 Task: Move the task Implement multi-factor authentication for user login to the section Done in the project AcePlan and filter the tasks in the project by Due next week
Action: Mouse moved to (80, 309)
Screenshot: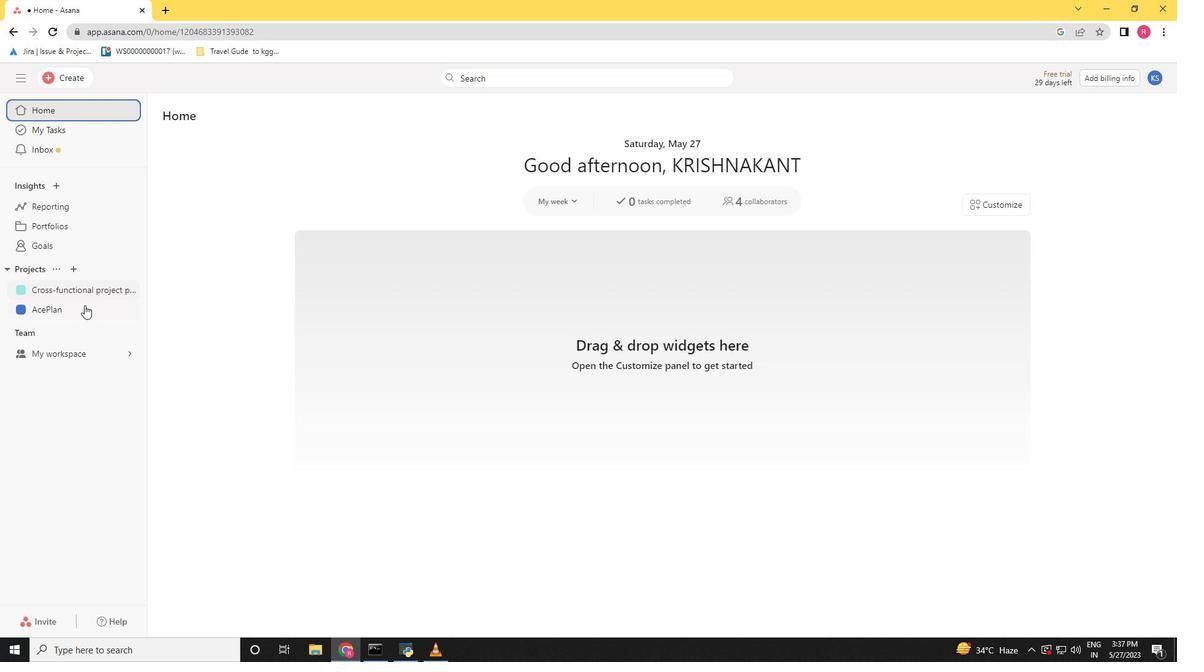 
Action: Mouse pressed left at (80, 309)
Screenshot: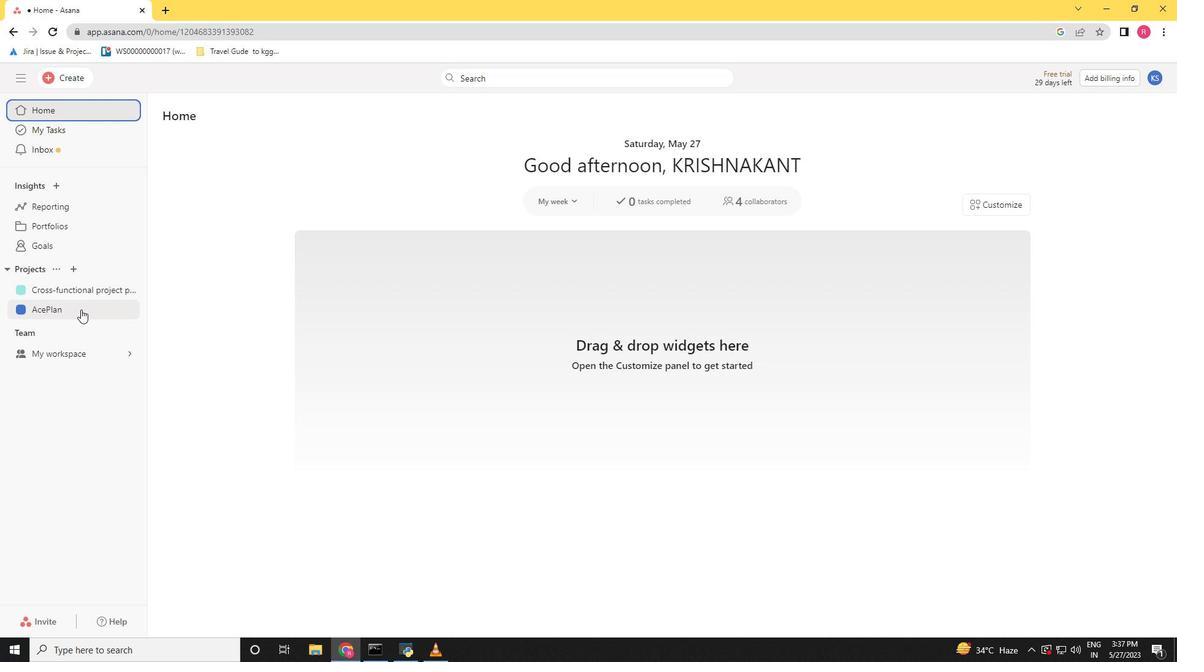 
Action: Mouse moved to (435, 246)
Screenshot: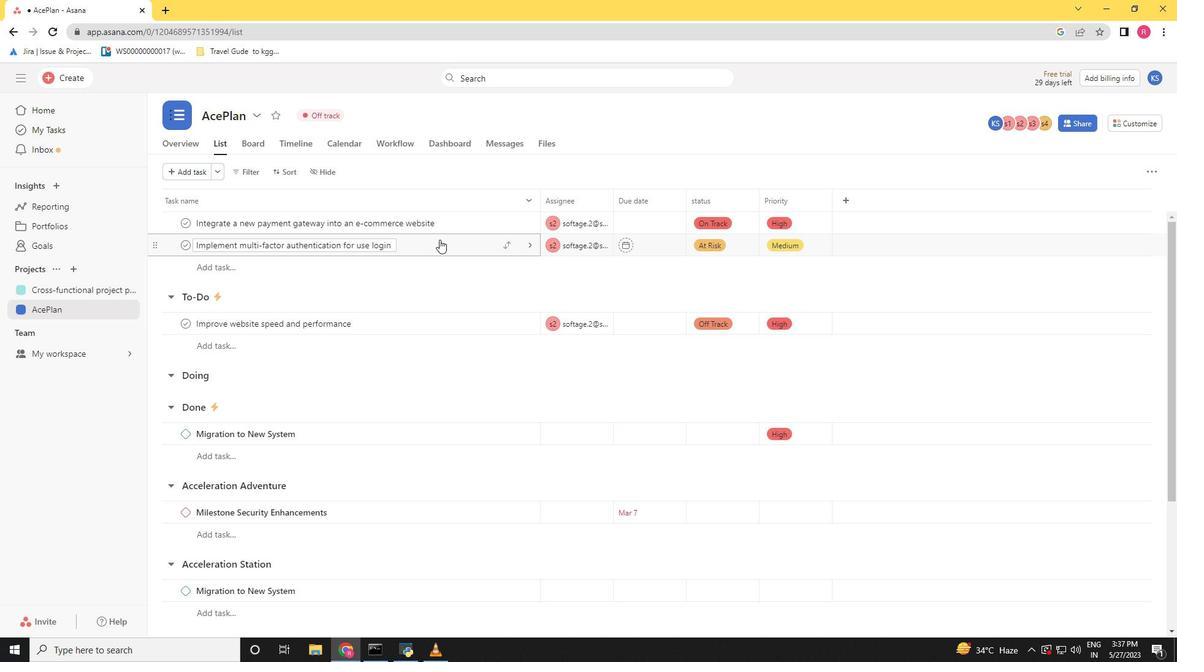 
Action: Mouse pressed left at (435, 246)
Screenshot: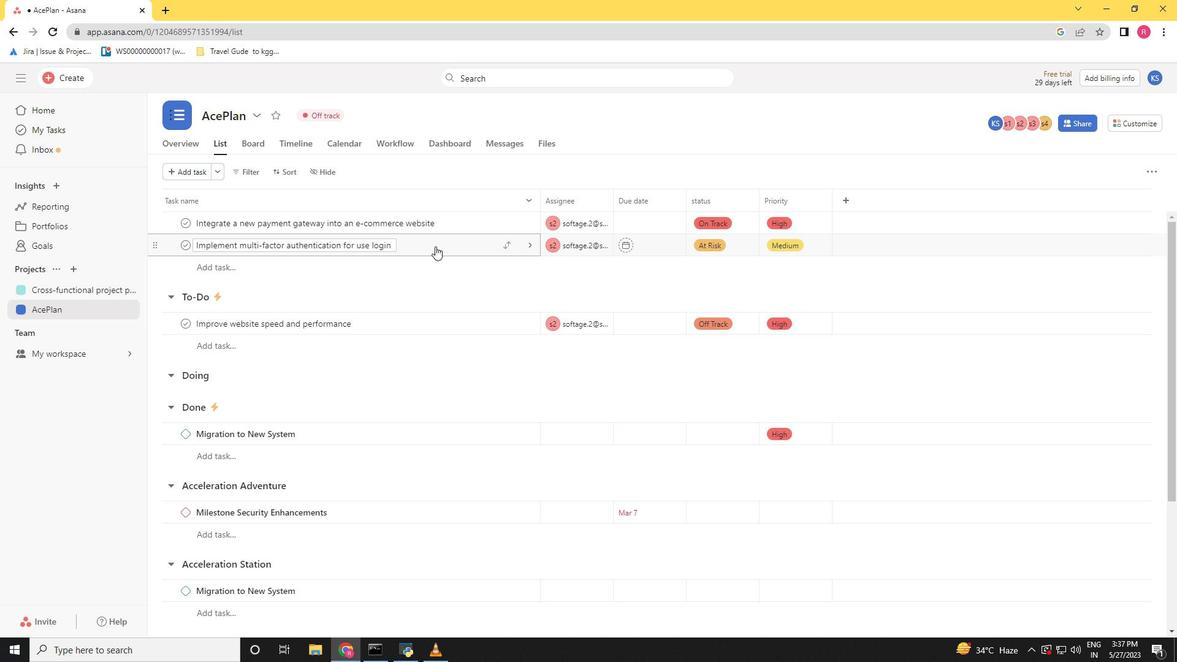
Action: Mouse moved to (394, 246)
Screenshot: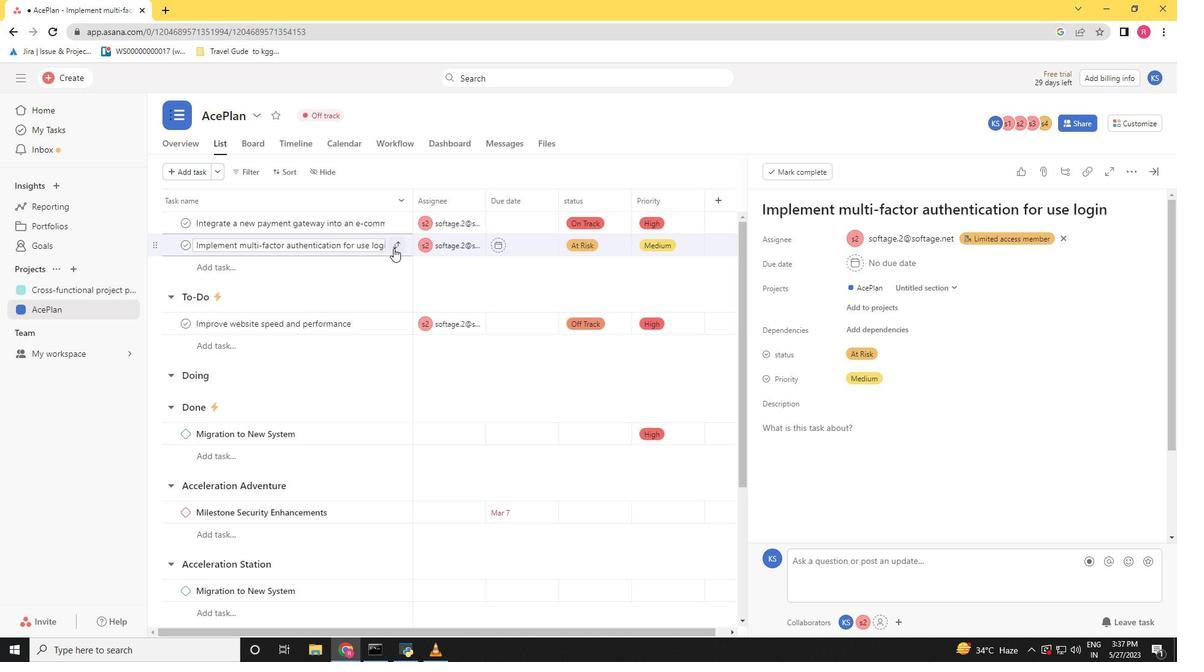 
Action: Mouse pressed left at (394, 246)
Screenshot: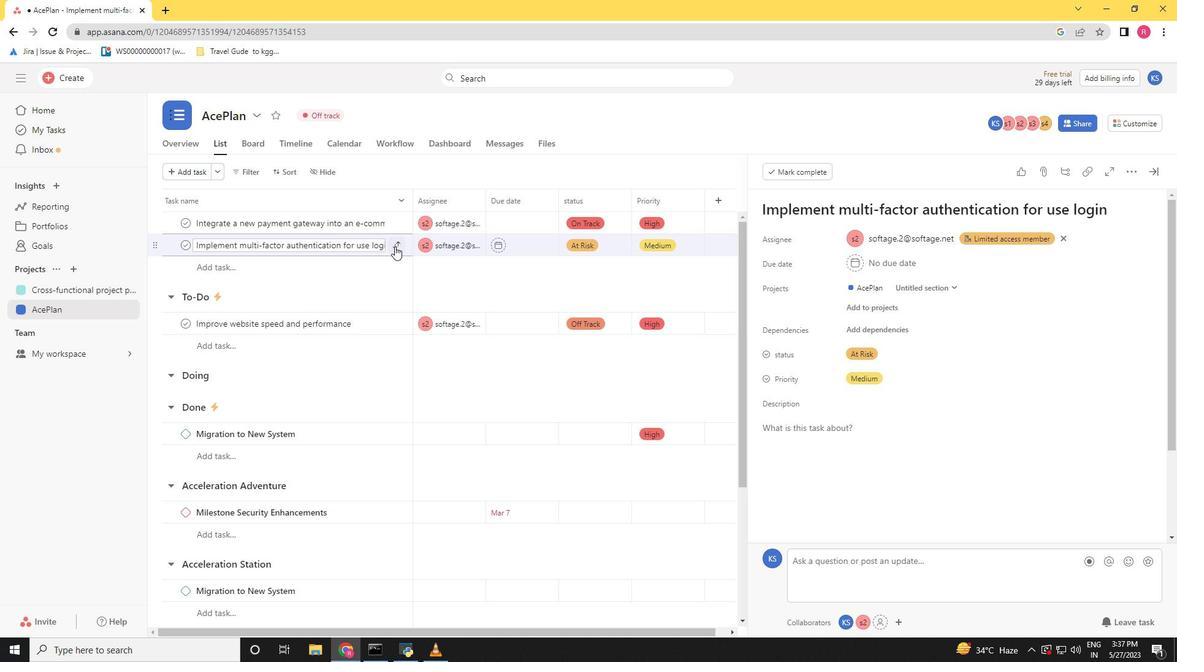 
Action: Mouse moved to (344, 351)
Screenshot: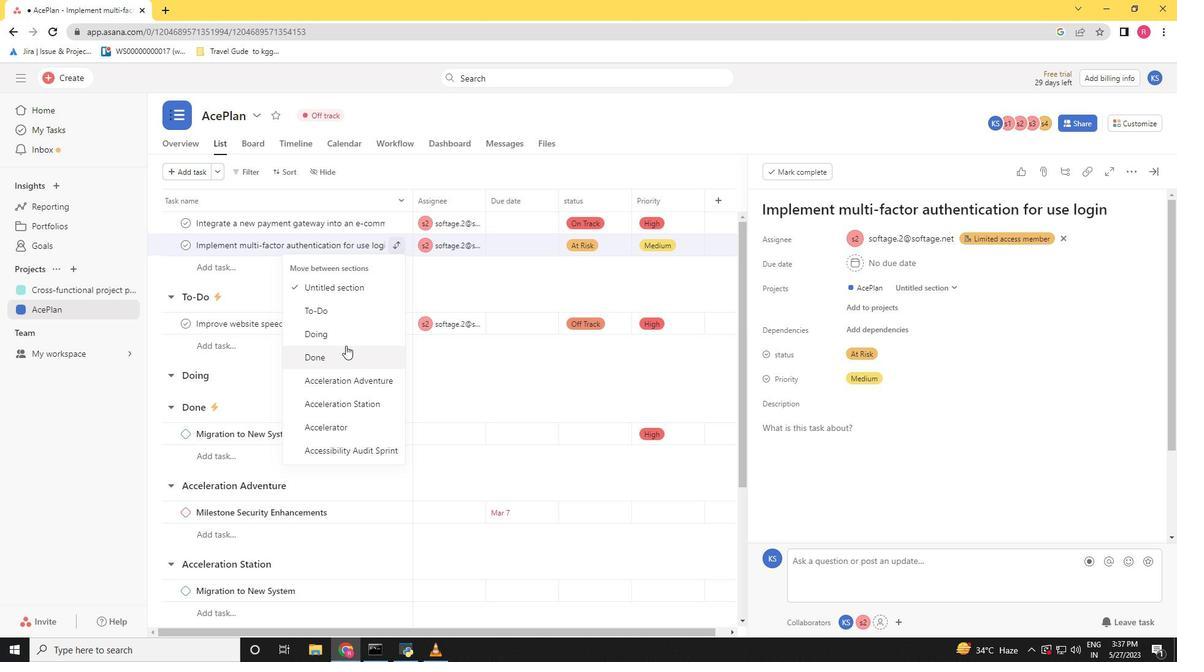 
Action: Mouse pressed left at (344, 351)
Screenshot: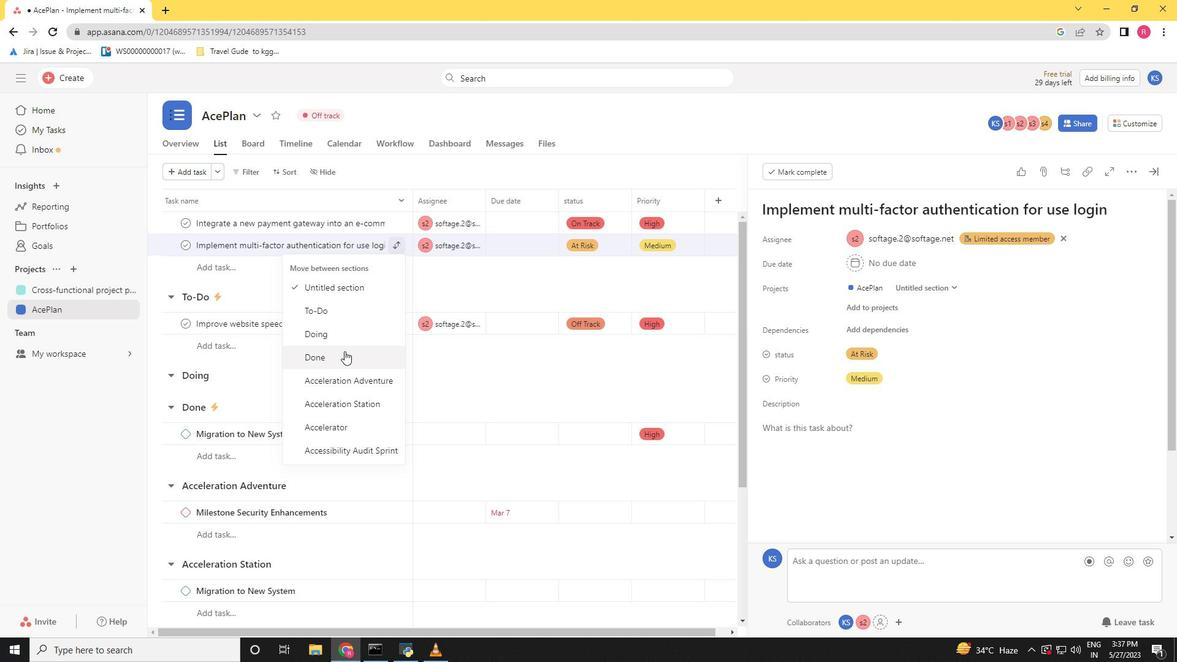 
Action: Mouse moved to (1157, 174)
Screenshot: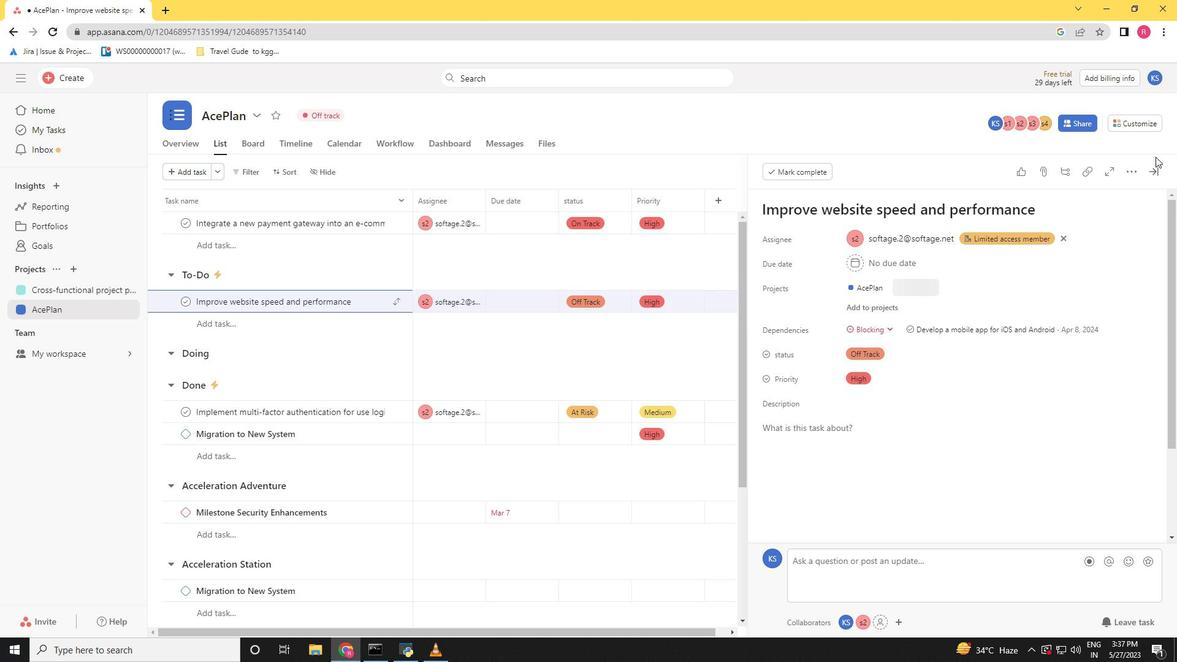 
Action: Mouse pressed left at (1157, 174)
Screenshot: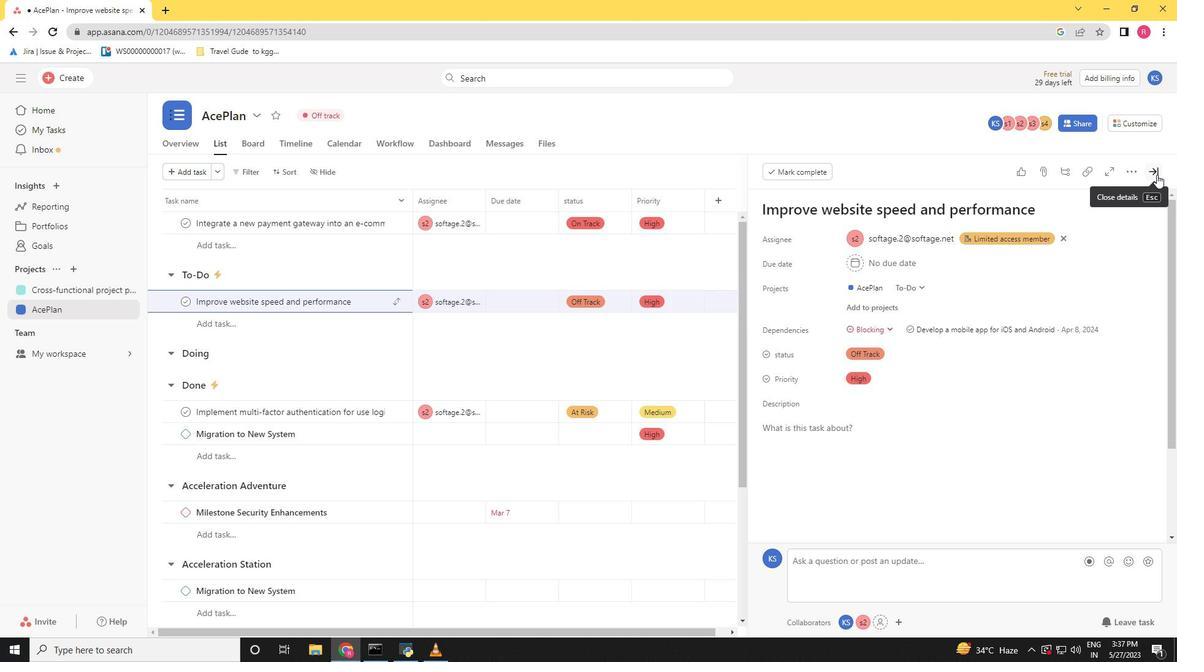 
Action: Mouse moved to (247, 172)
Screenshot: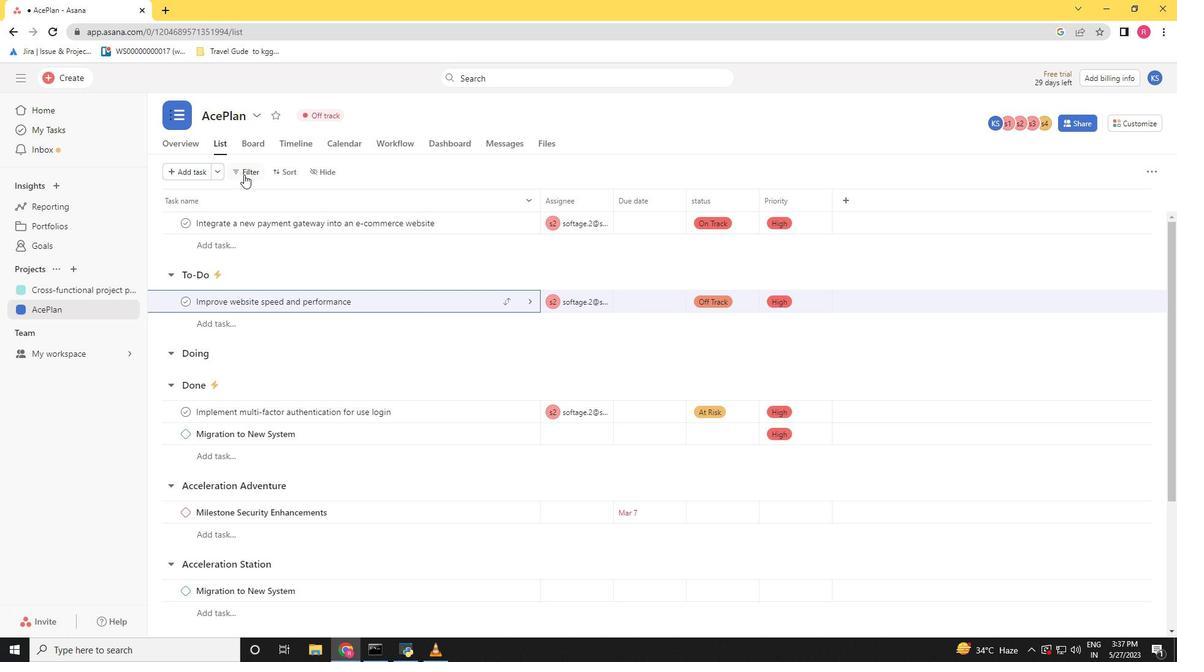 
Action: Mouse pressed left at (247, 172)
Screenshot: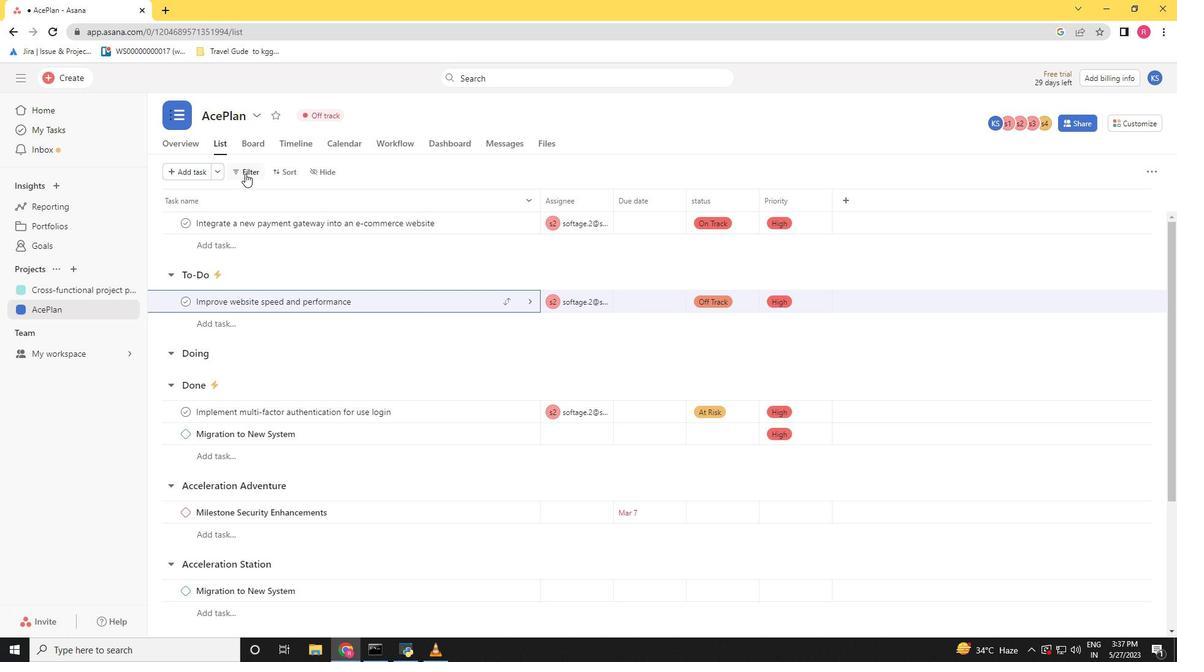 
Action: Mouse moved to (498, 225)
Screenshot: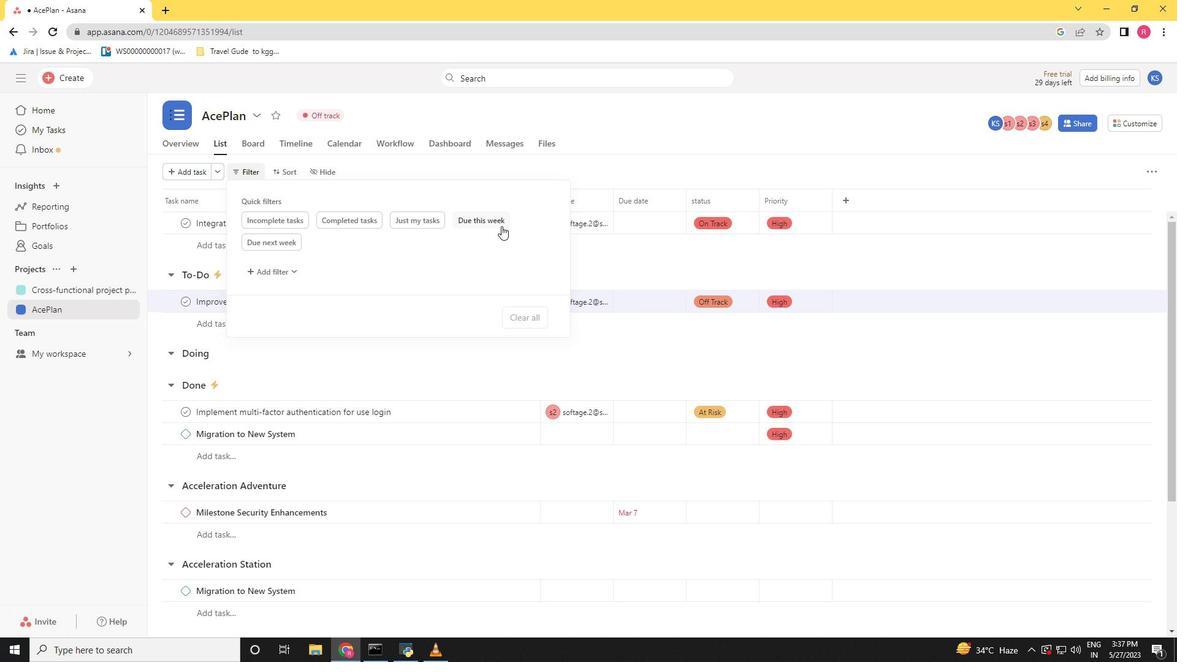 
Action: Mouse pressed left at (498, 225)
Screenshot: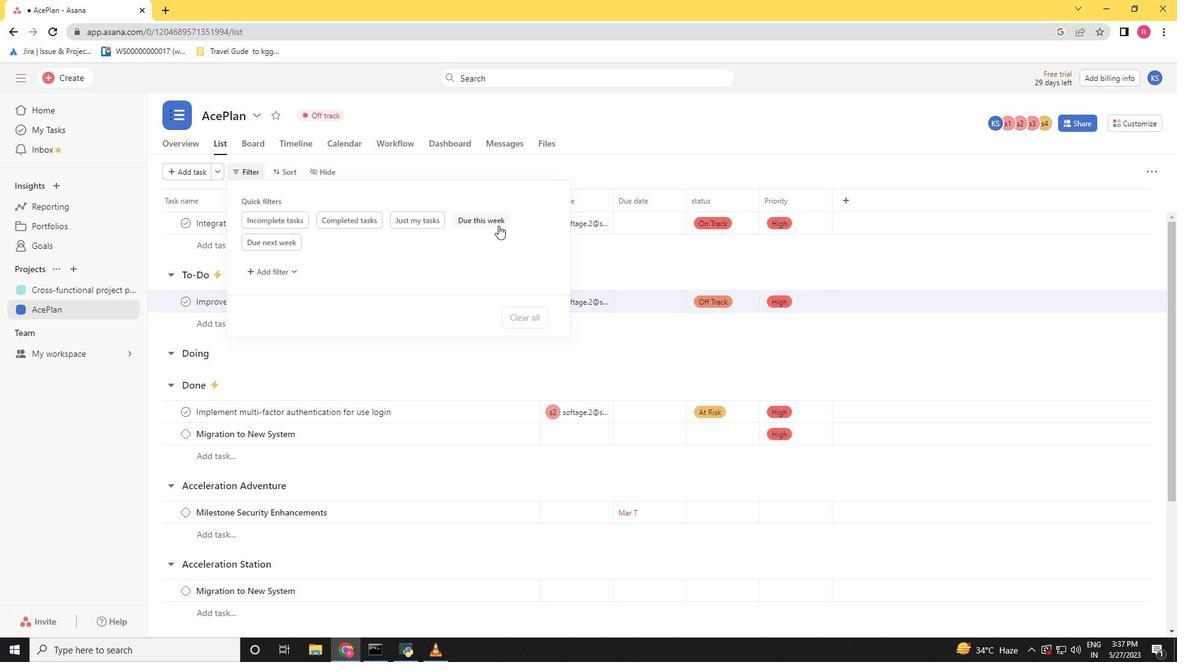 
Action: Mouse moved to (359, 483)
Screenshot: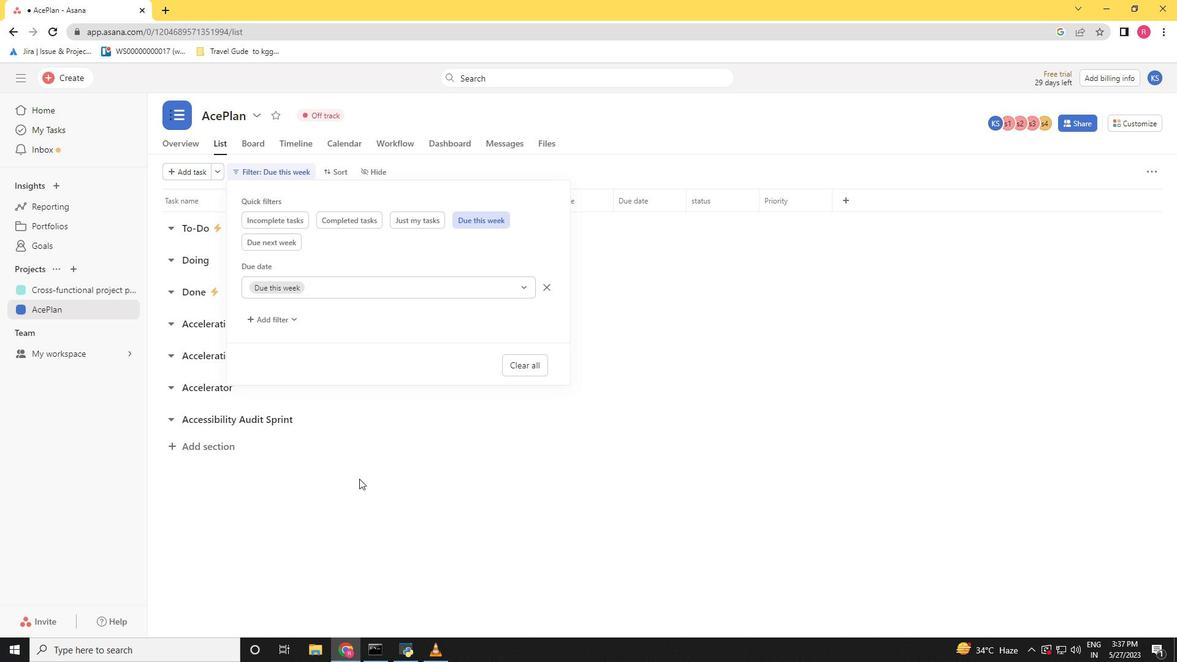 
Action: Mouse pressed left at (359, 483)
Screenshot: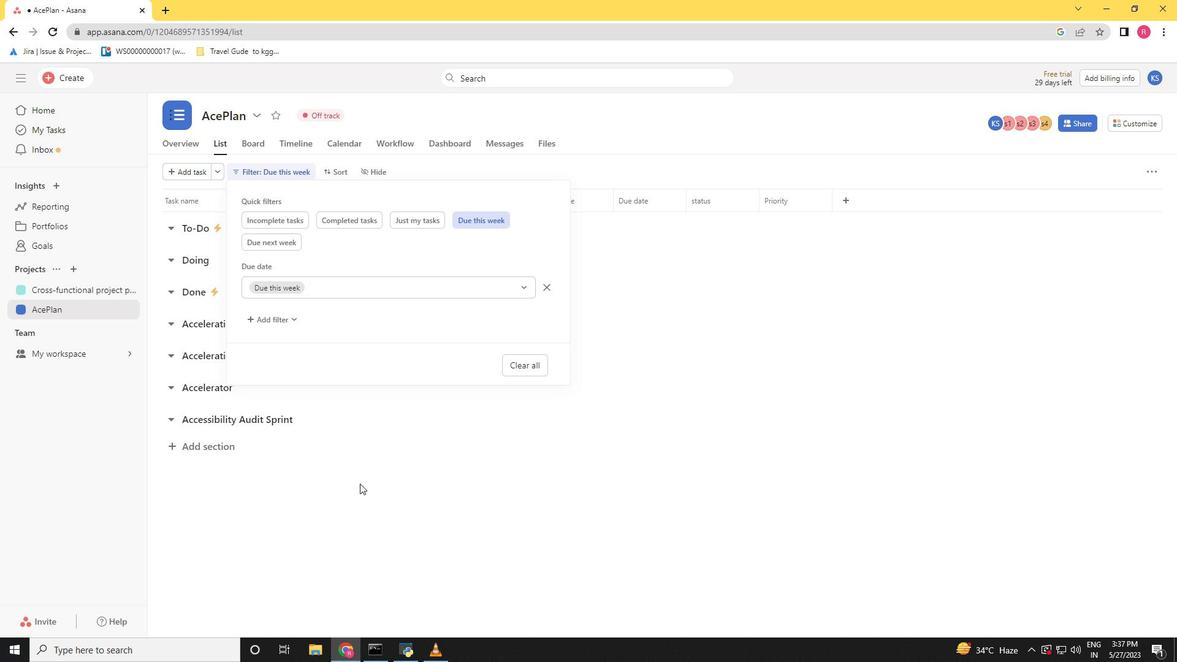 
